 Task: Select service graphic design.
Action: Mouse moved to (523, 182)
Screenshot: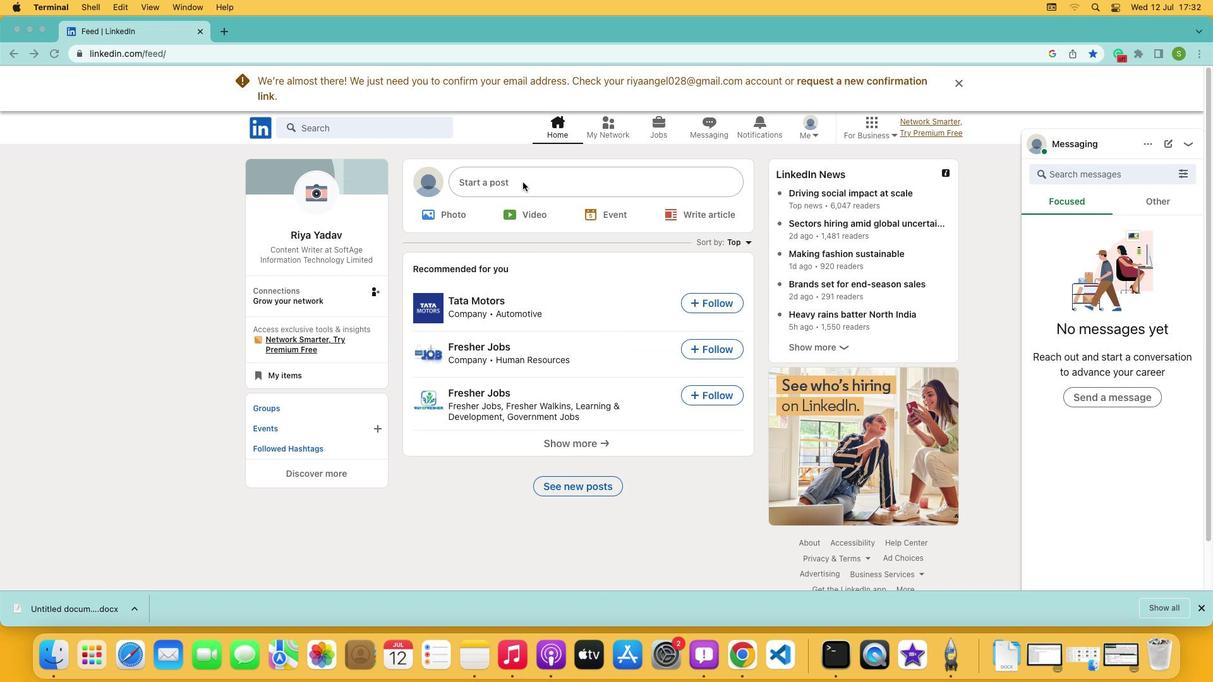 
Action: Mouse pressed left at (523, 182)
Screenshot: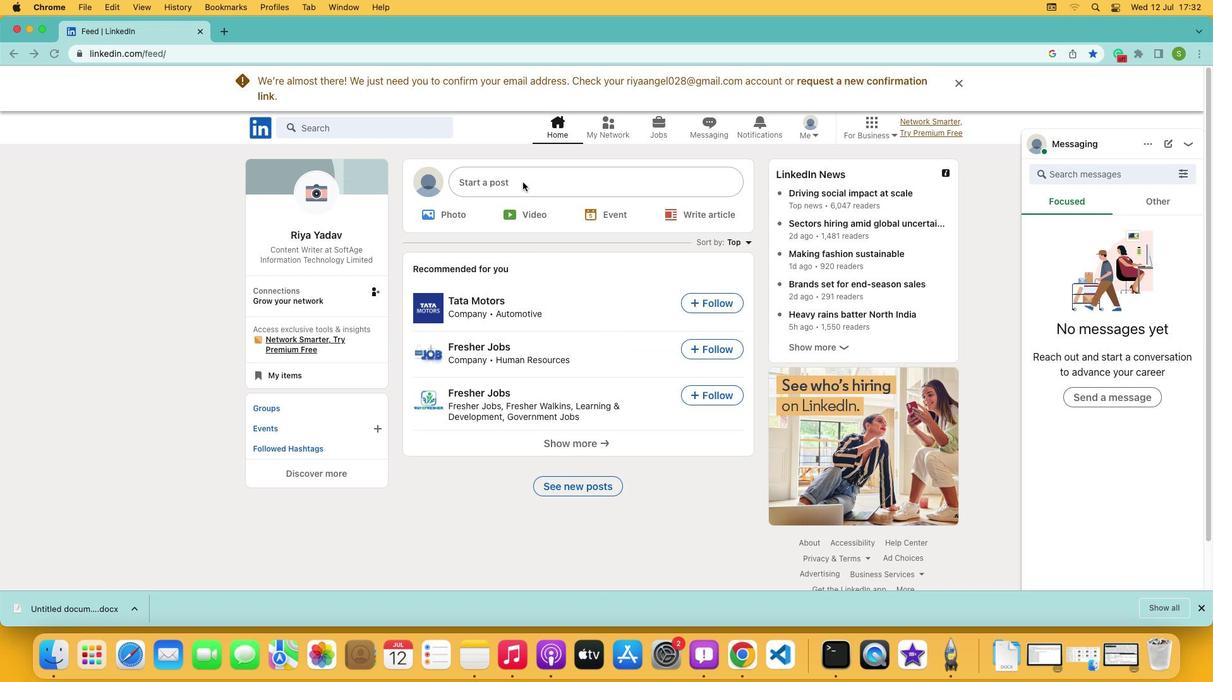 
Action: Mouse pressed left at (523, 182)
Screenshot: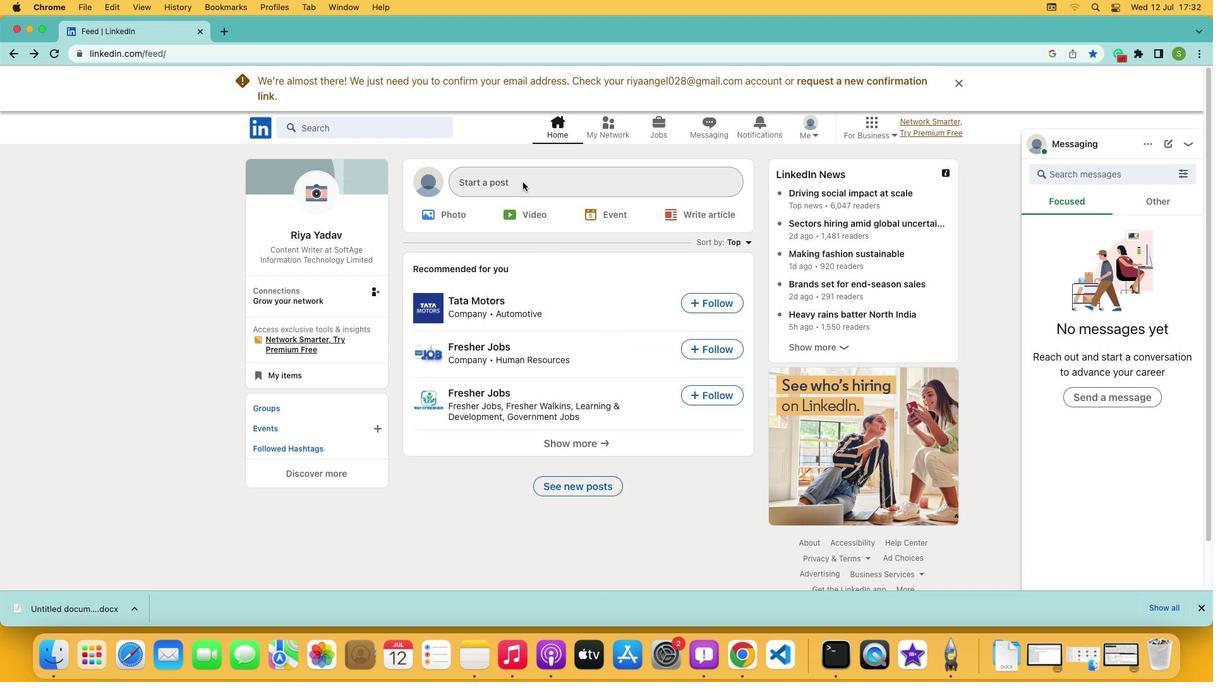 
Action: Mouse moved to (528, 378)
Screenshot: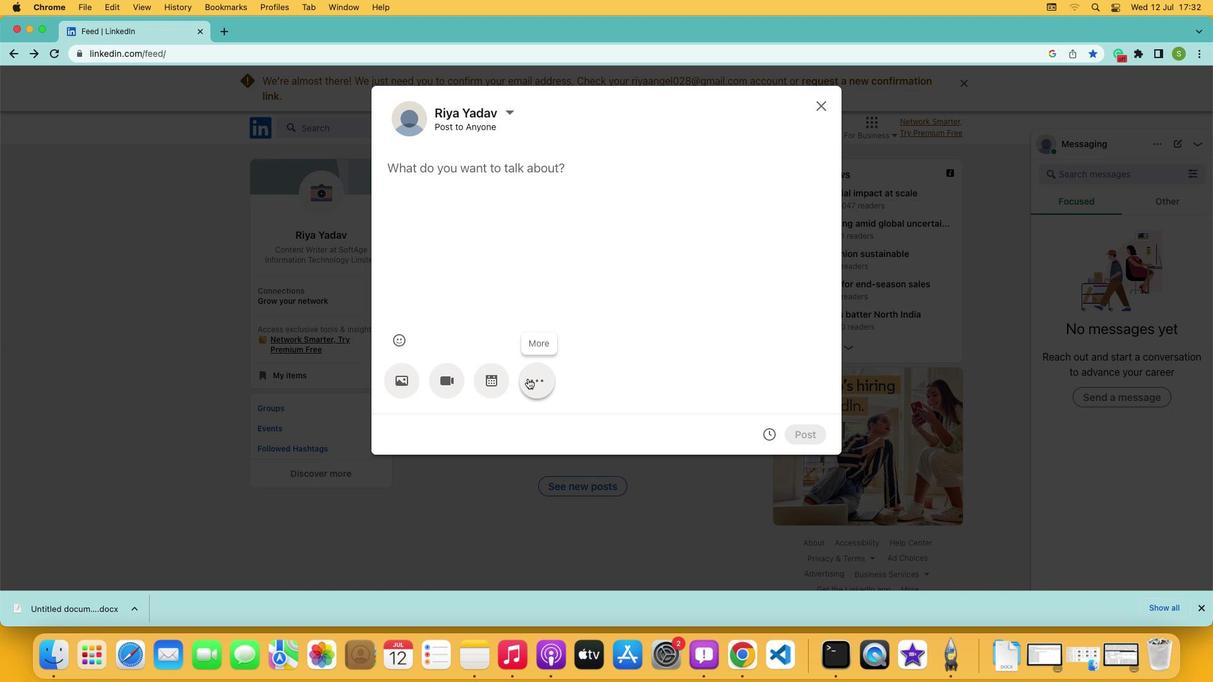 
Action: Mouse pressed left at (528, 378)
Screenshot: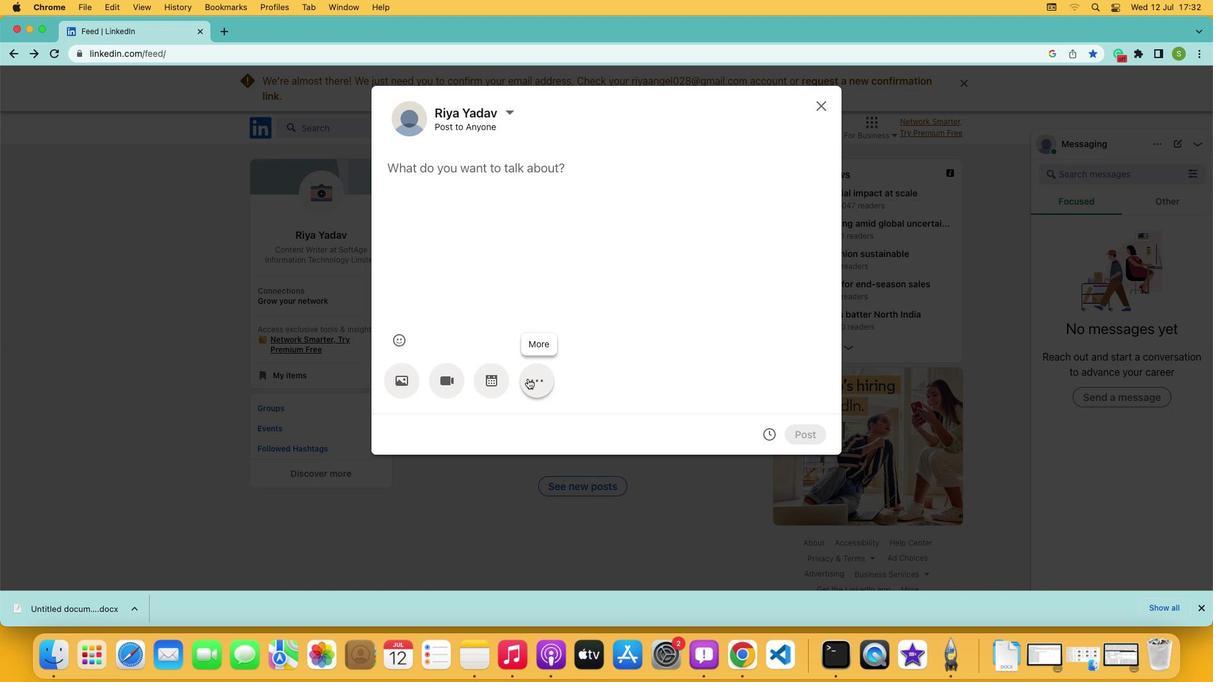
Action: Mouse moved to (713, 384)
Screenshot: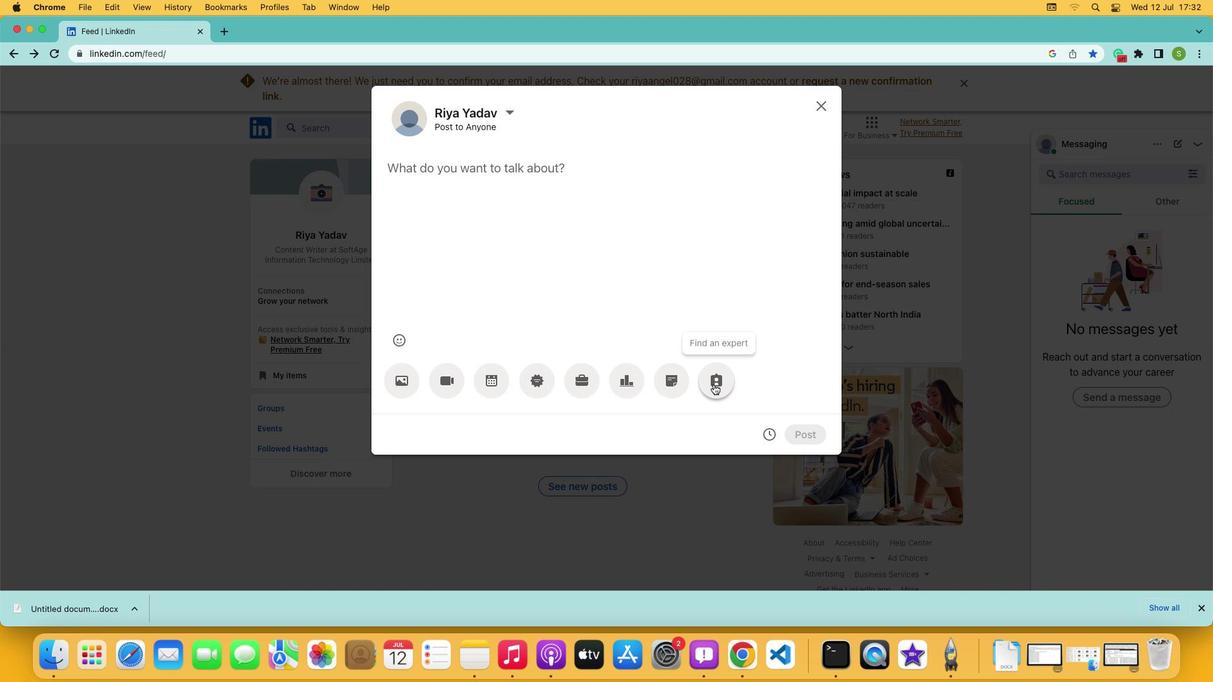 
Action: Mouse pressed left at (713, 384)
Screenshot: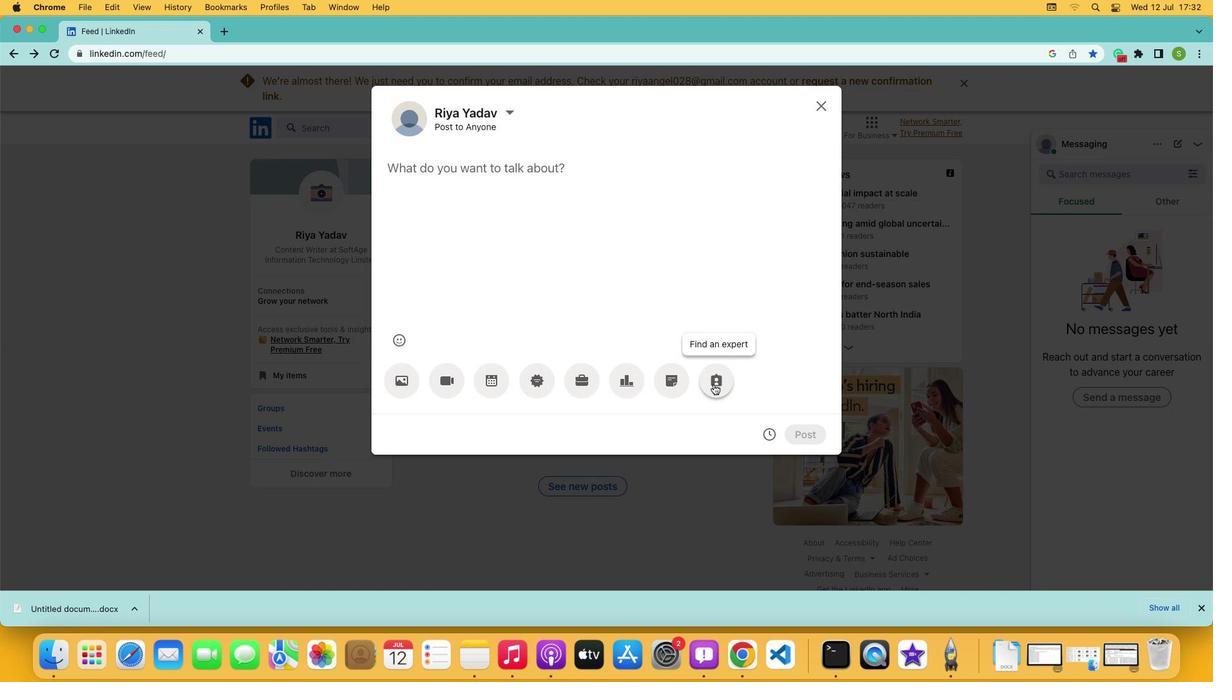 
Action: Mouse moved to (543, 187)
Screenshot: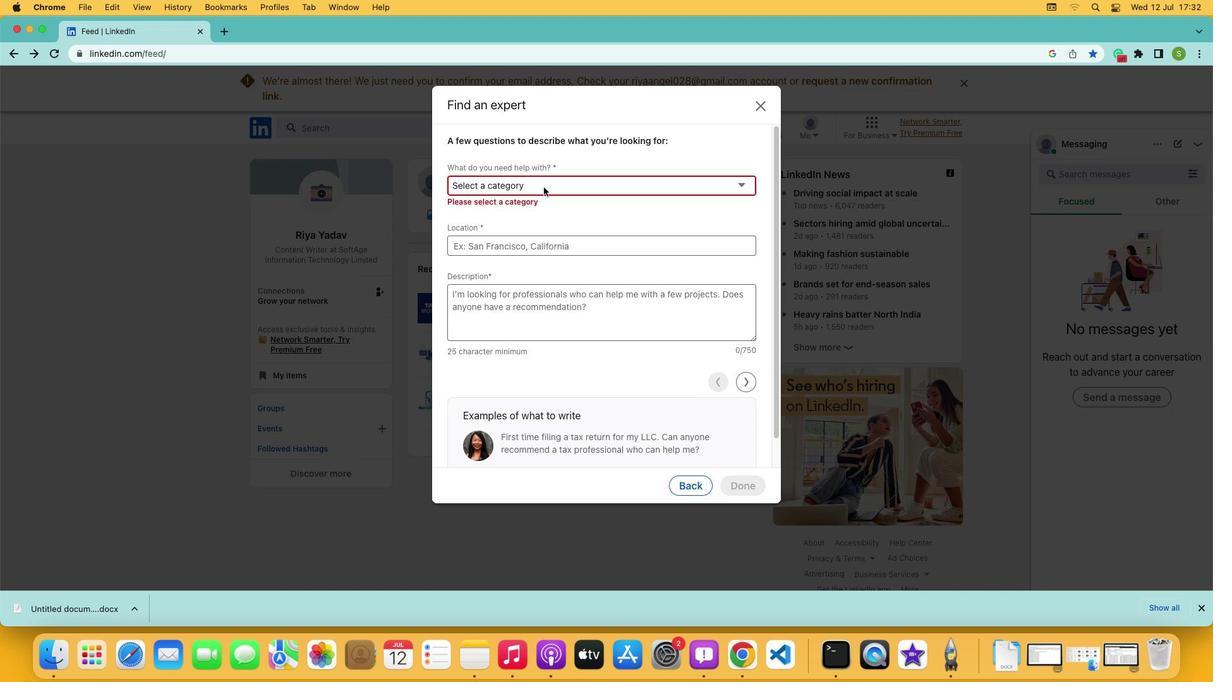 
Action: Mouse pressed left at (543, 187)
Screenshot: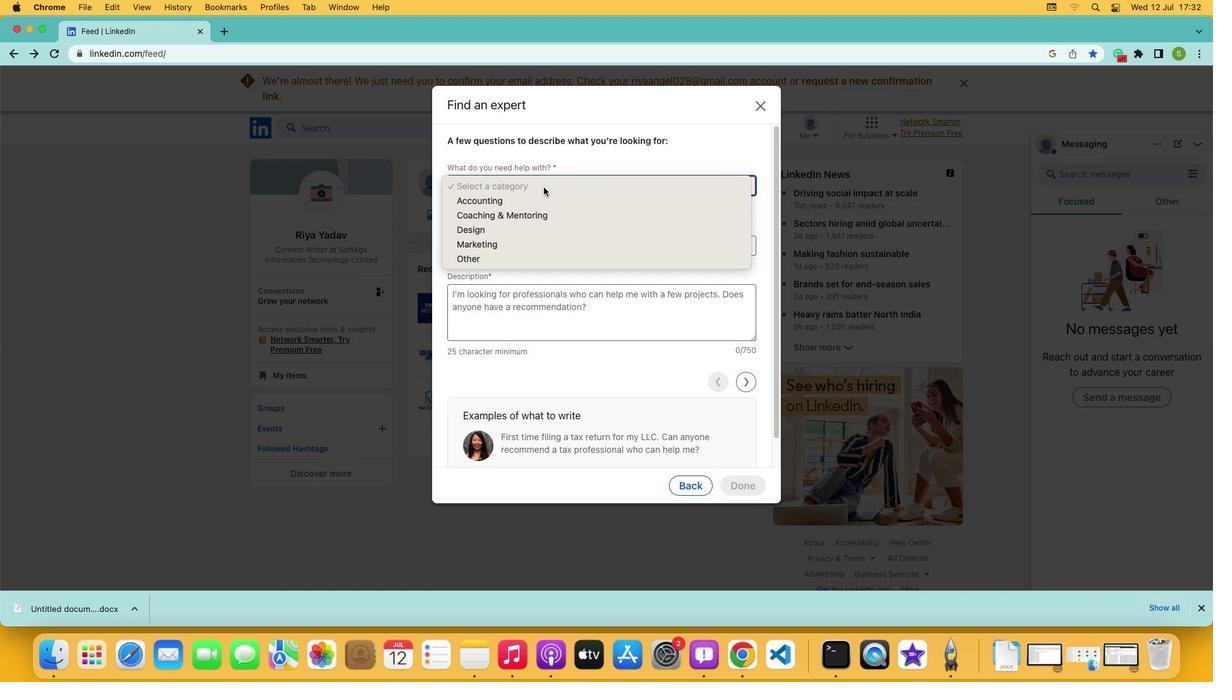 
Action: Mouse moved to (539, 230)
Screenshot: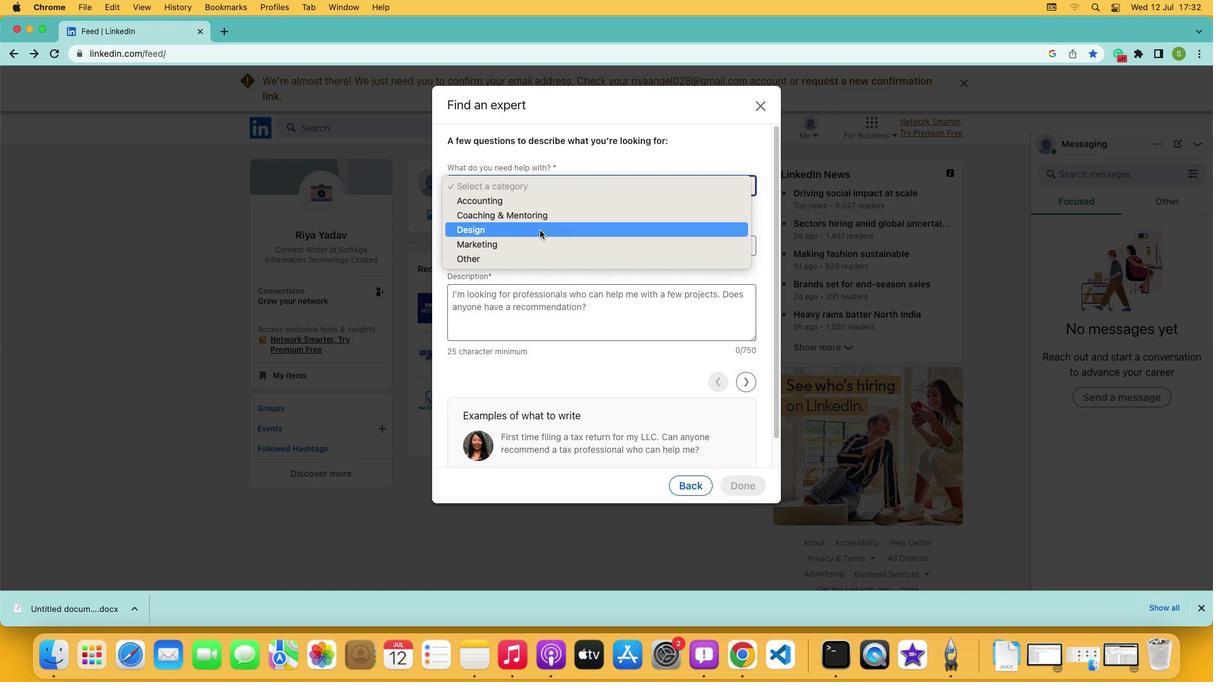 
Action: Mouse pressed left at (539, 230)
Screenshot: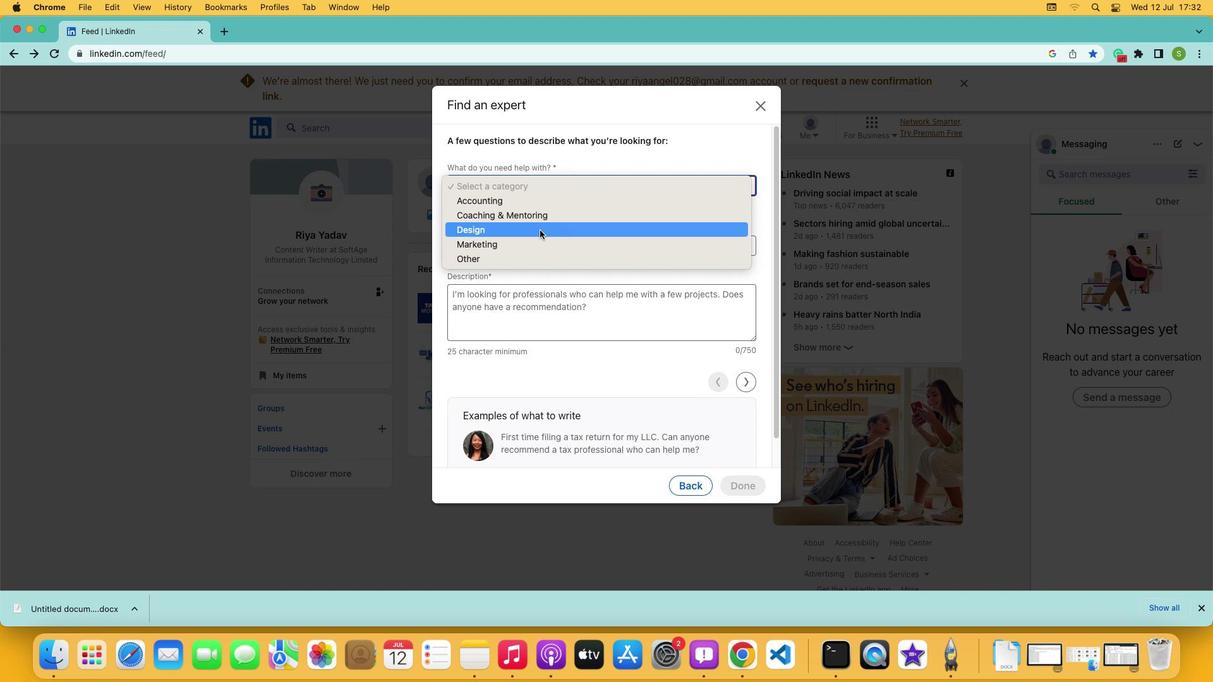 
Action: Mouse moved to (540, 232)
Screenshot: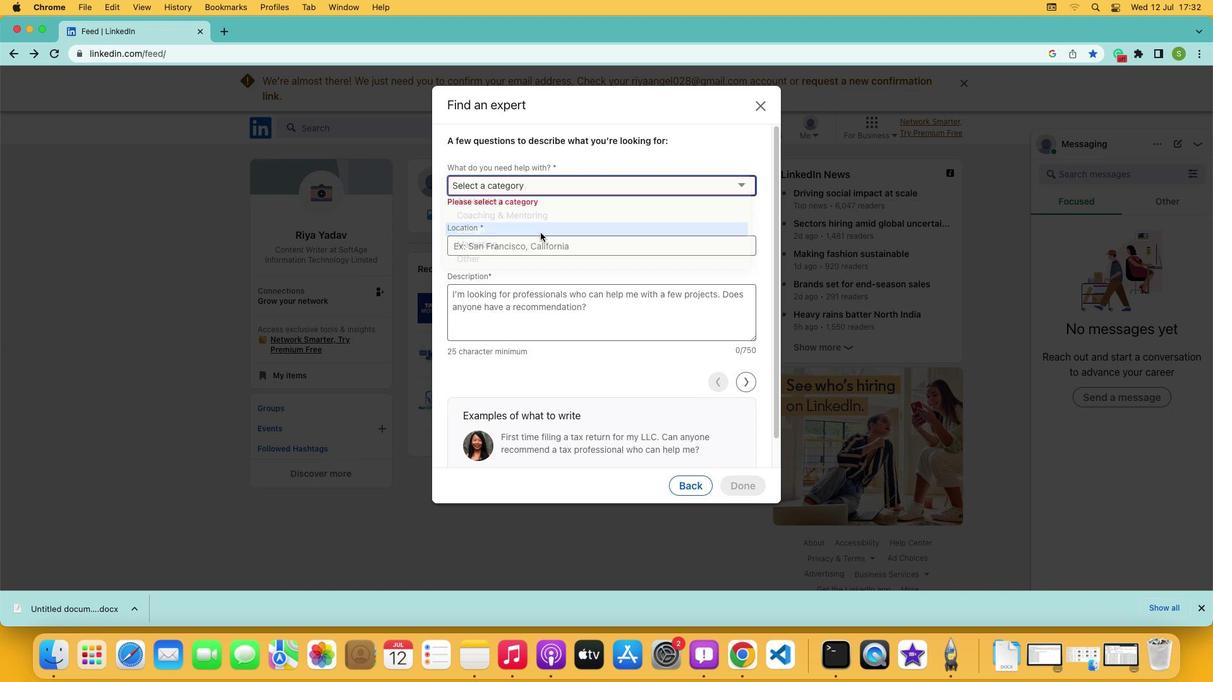
Action: Mouse pressed left at (540, 232)
Screenshot: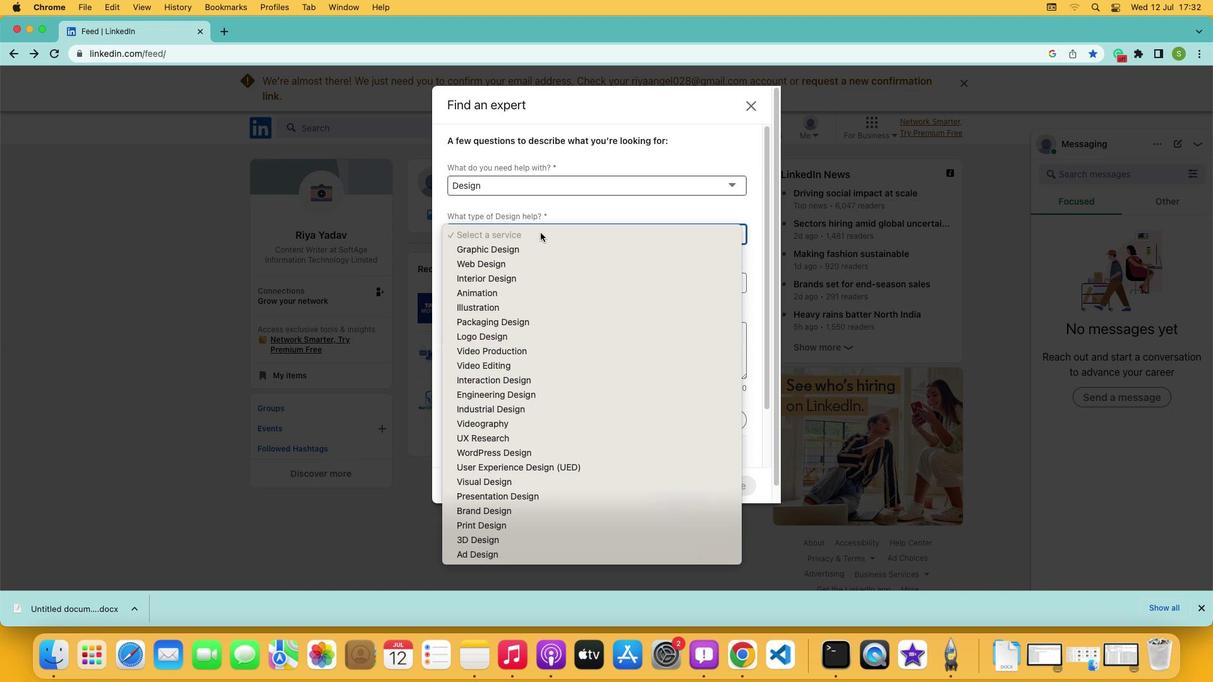 
Action: Mouse moved to (538, 245)
Screenshot: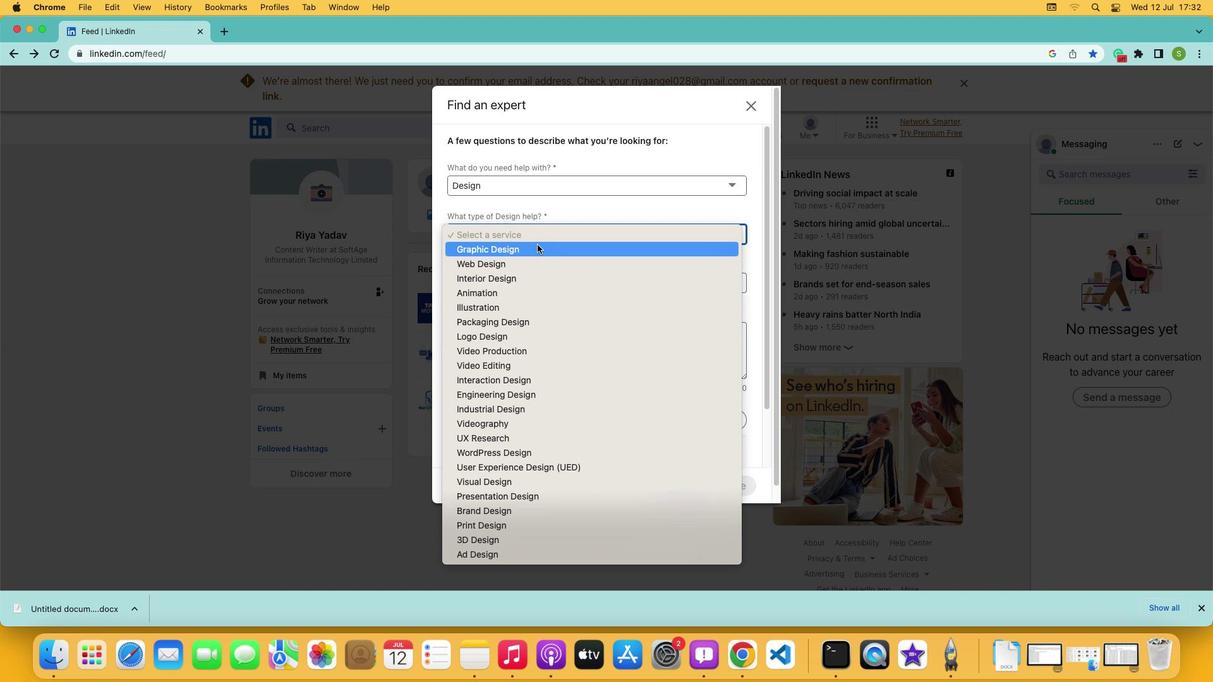 
Action: Mouse pressed left at (538, 245)
Screenshot: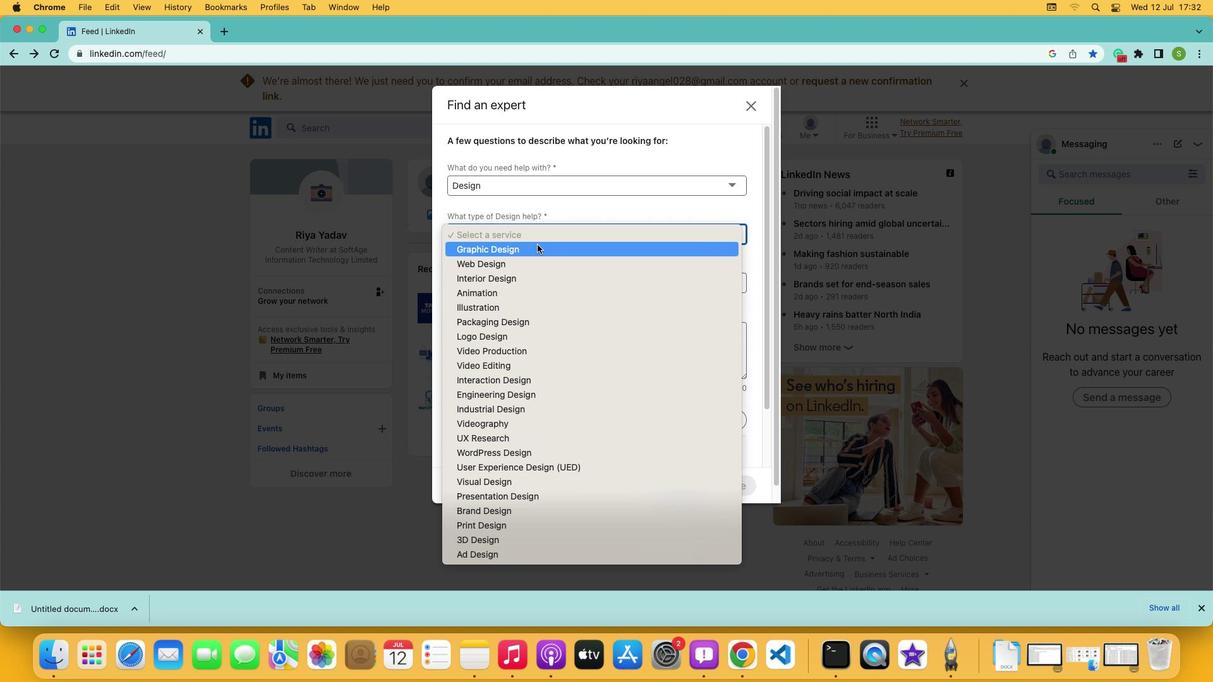 
